 Task: Removing Pops and Clicks.
Action: Mouse moved to (8, 12)
Screenshot: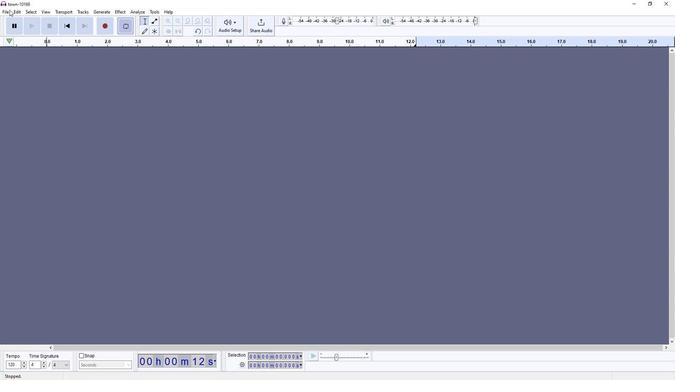 
Action: Mouse pressed left at (8, 12)
Screenshot: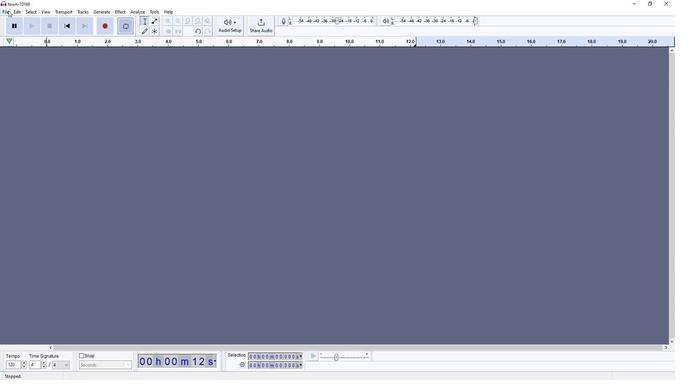 
Action: Mouse moved to (26, 31)
Screenshot: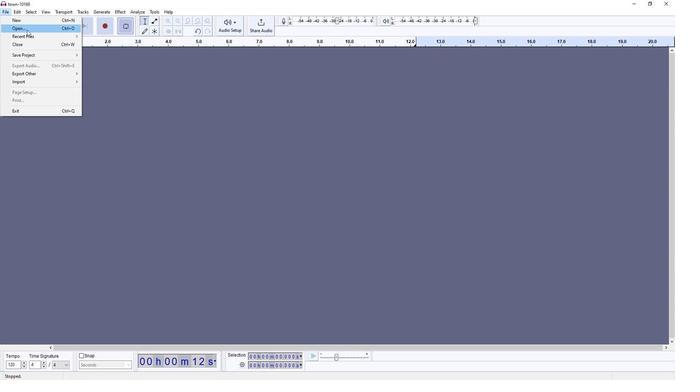 
Action: Mouse pressed left at (26, 31)
Screenshot: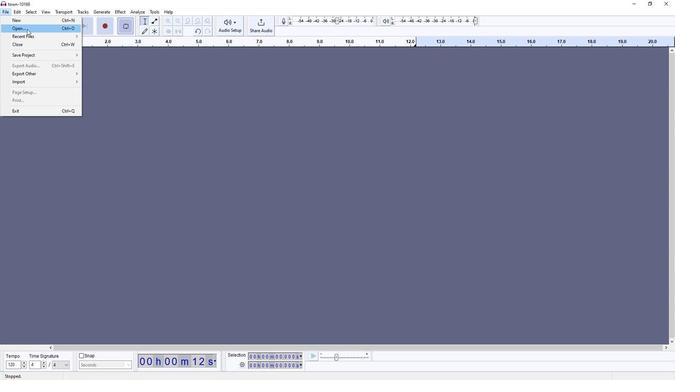 
Action: Mouse moved to (58, 68)
Screenshot: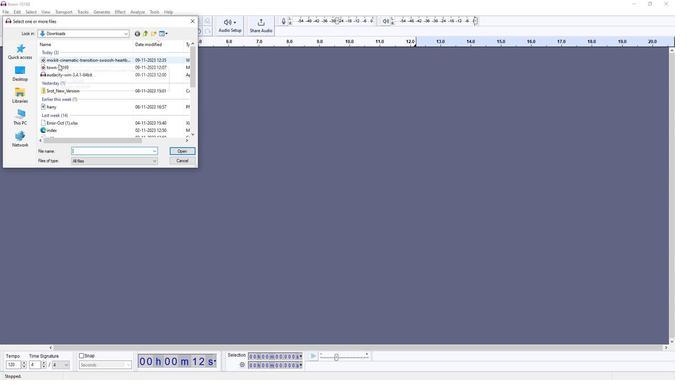 
Action: Mouse pressed left at (58, 68)
Screenshot: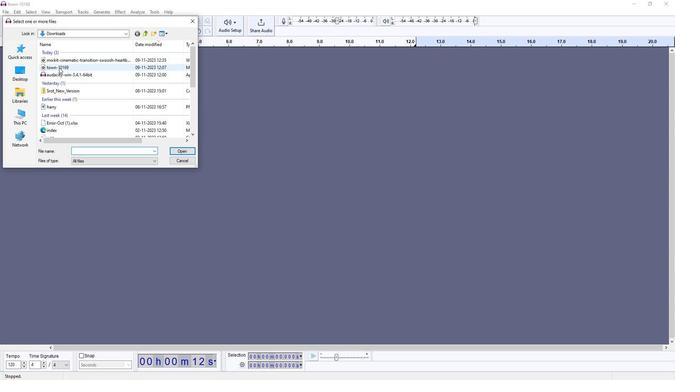 
Action: Mouse moved to (178, 149)
Screenshot: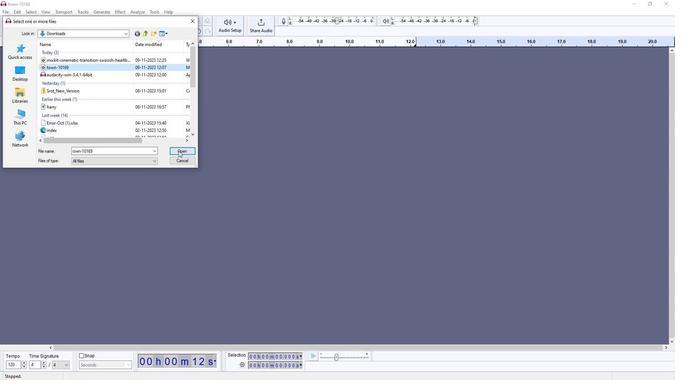 
Action: Mouse pressed left at (178, 149)
Screenshot: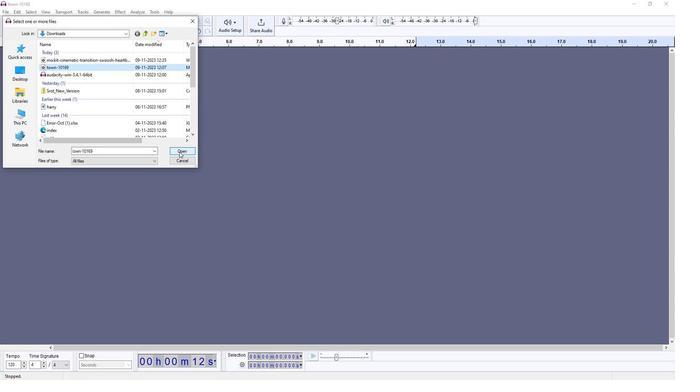 
Action: Mouse moved to (31, 27)
Screenshot: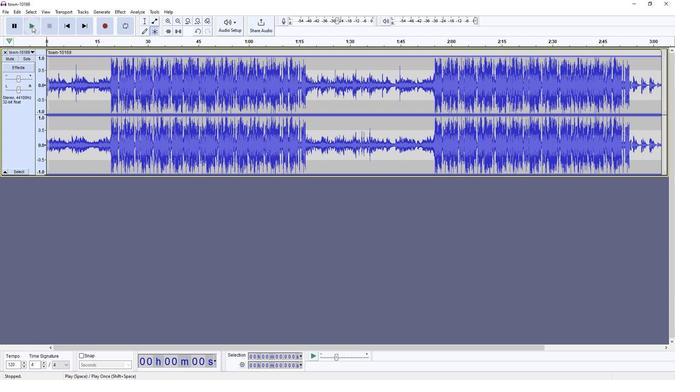 
Action: Mouse pressed left at (31, 27)
Screenshot: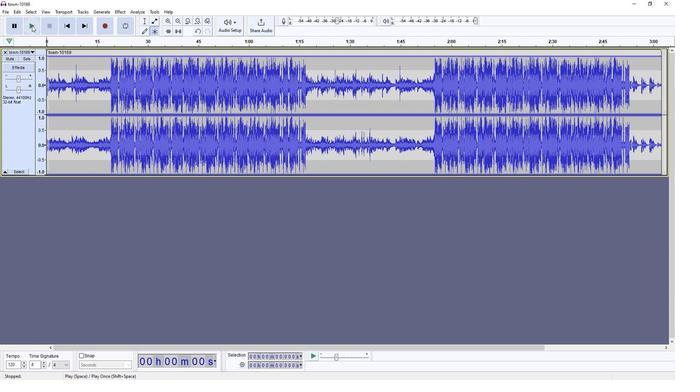 
Action: Mouse moved to (53, 41)
Screenshot: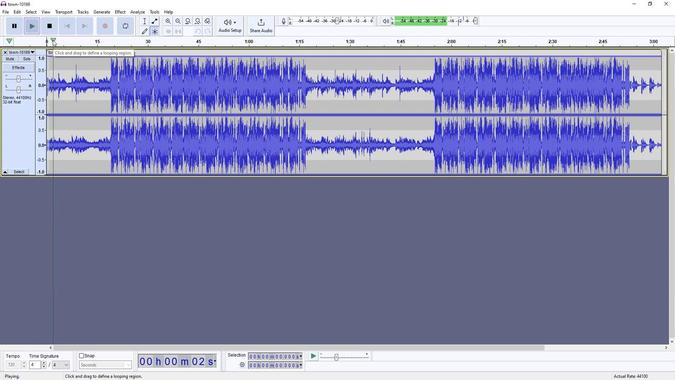 
Action: Mouse pressed left at (53, 41)
Screenshot: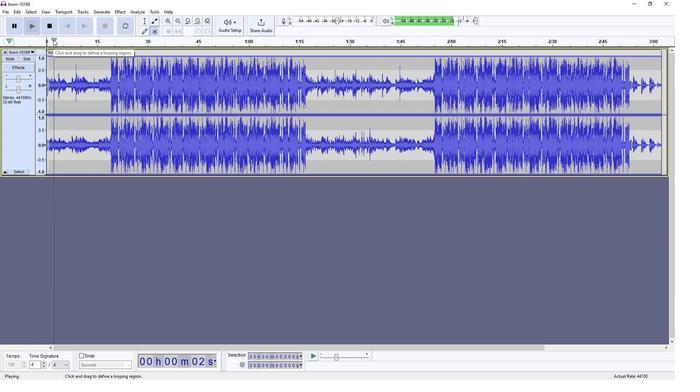 
Action: Mouse moved to (85, 83)
Screenshot: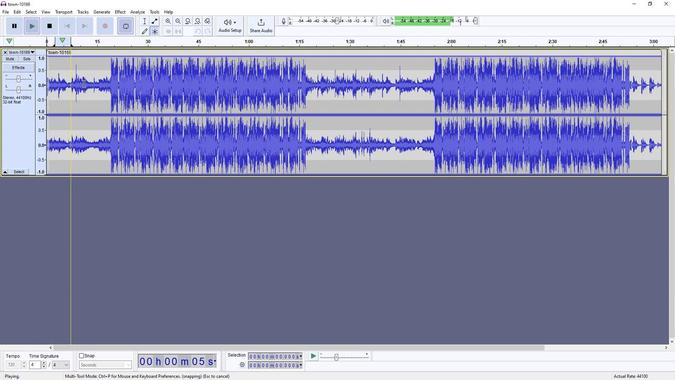 
Action: Mouse pressed left at (85, 83)
Screenshot: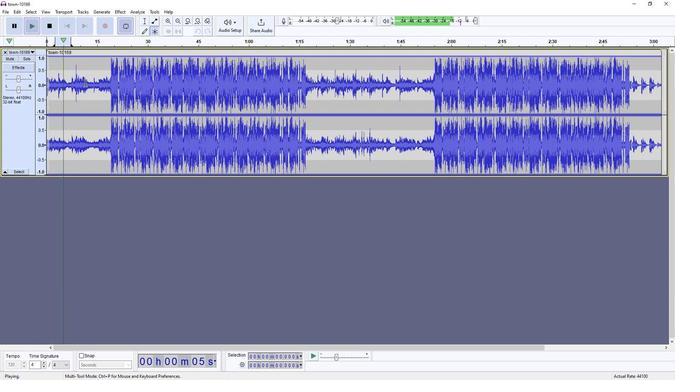 
Action: Mouse moved to (132, 91)
Screenshot: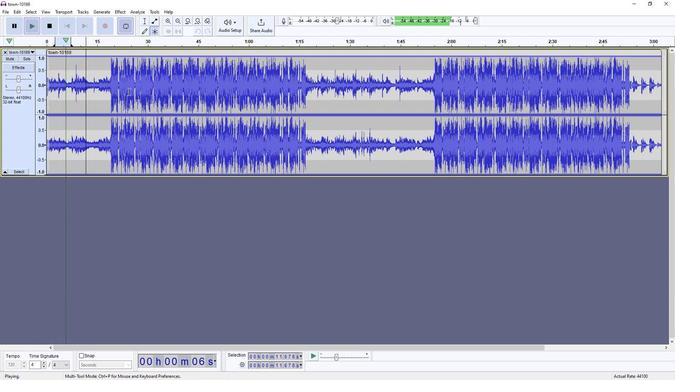 
Action: Mouse pressed left at (132, 91)
Screenshot: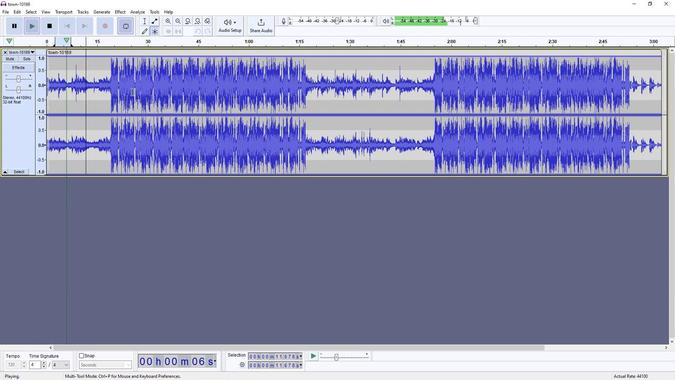 
Action: Mouse moved to (116, 97)
Screenshot: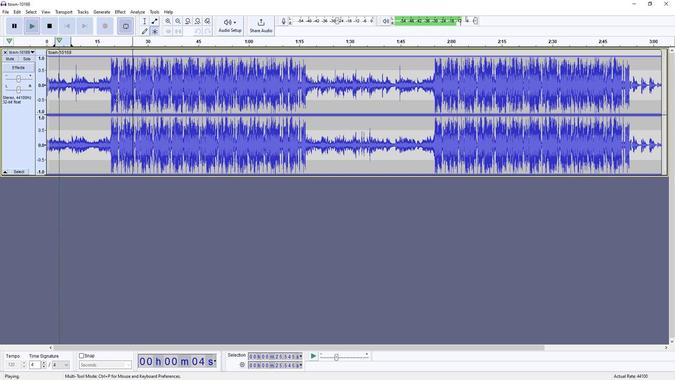 
Action: Mouse pressed left at (116, 97)
Screenshot: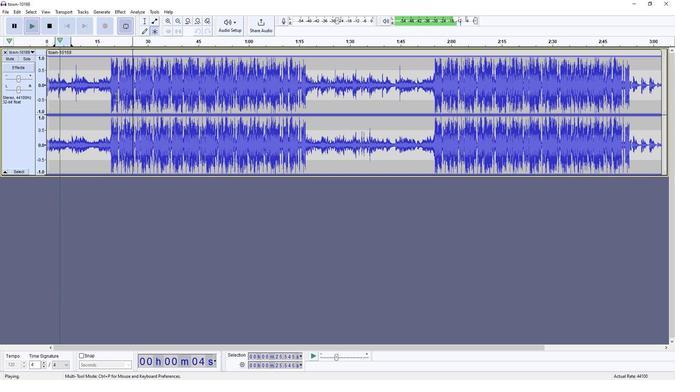 
Action: Mouse moved to (71, 46)
Screenshot: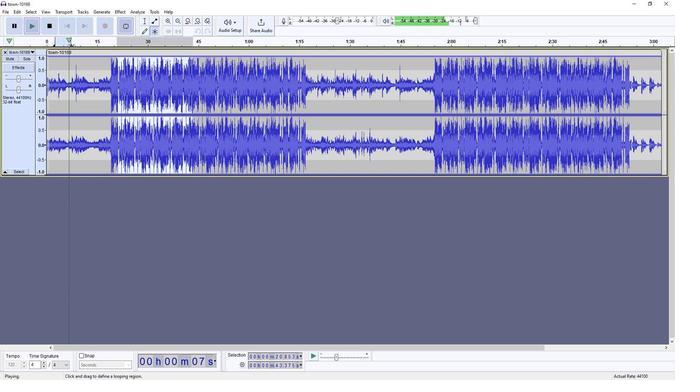 
Action: Mouse pressed left at (71, 46)
Screenshot: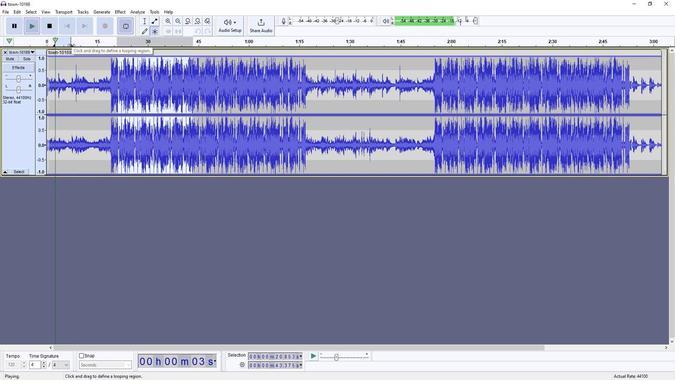 
Action: Mouse moved to (45, 26)
Screenshot: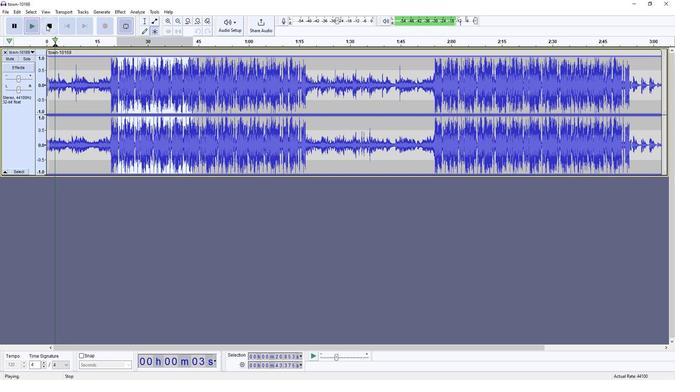 
Action: Mouse pressed left at (45, 26)
Screenshot: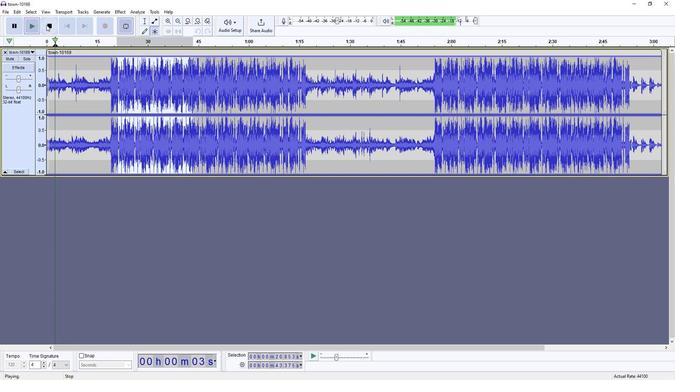 
Action: Mouse moved to (55, 44)
Screenshot: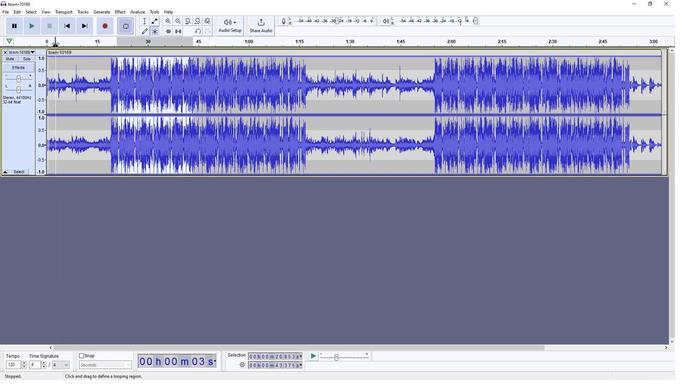
Action: Mouse pressed left at (55, 44)
Screenshot: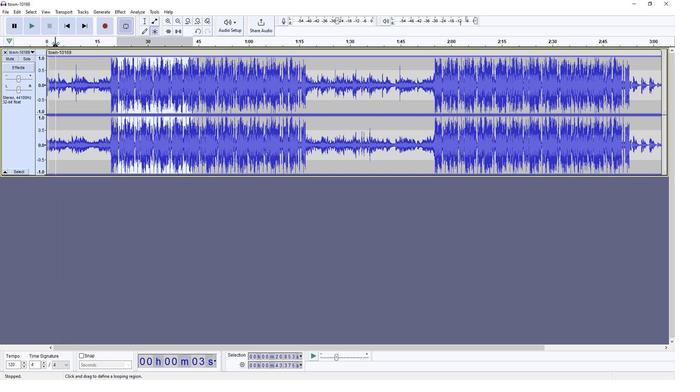 
Action: Mouse moved to (146, 95)
Screenshot: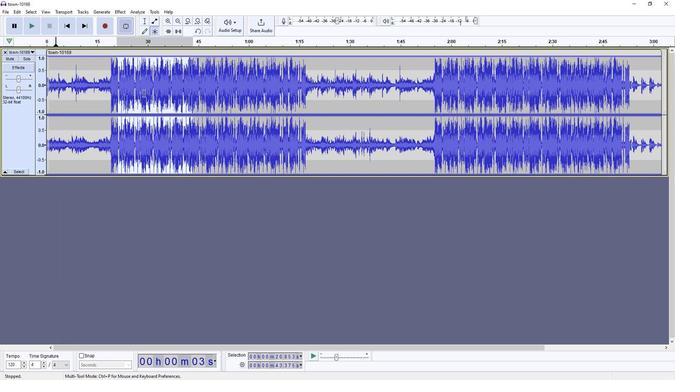
Action: Mouse pressed left at (146, 95)
Screenshot: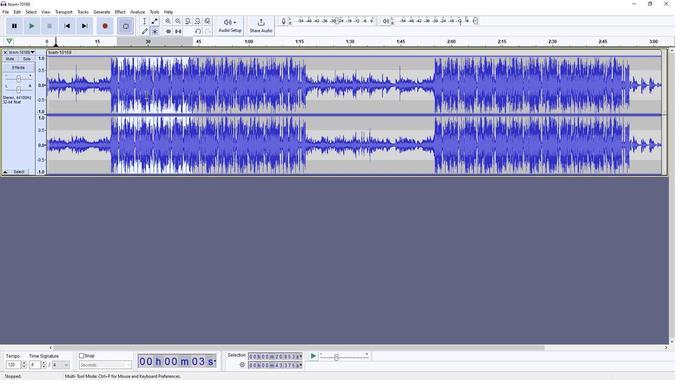 
Action: Mouse moved to (32, 24)
Screenshot: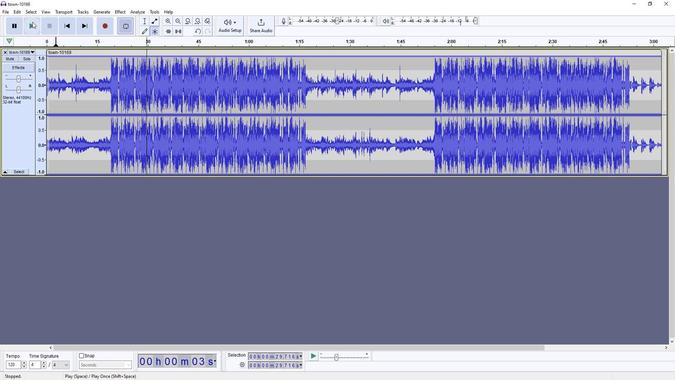 
Action: Mouse pressed left at (32, 24)
Screenshot: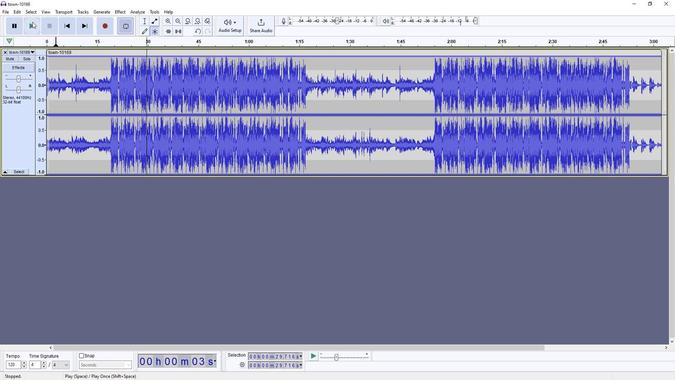 
Action: Mouse moved to (328, 88)
Screenshot: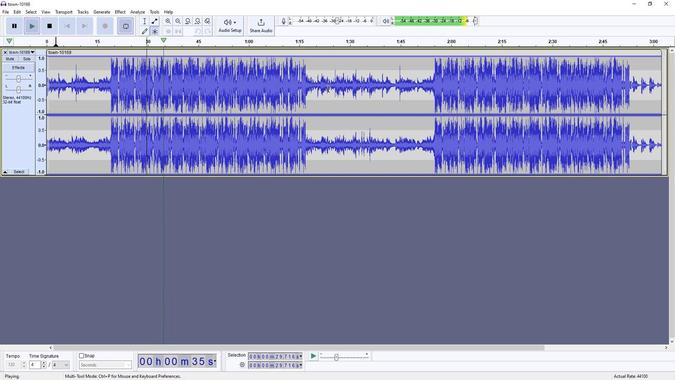 
Action: Mouse pressed left at (328, 88)
Screenshot: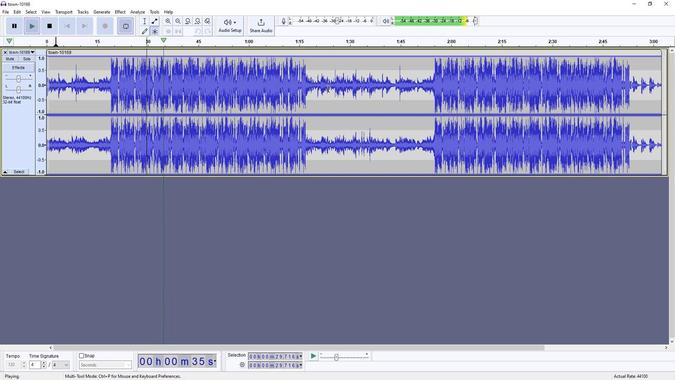 
Action: Mouse moved to (50, 25)
Screenshot: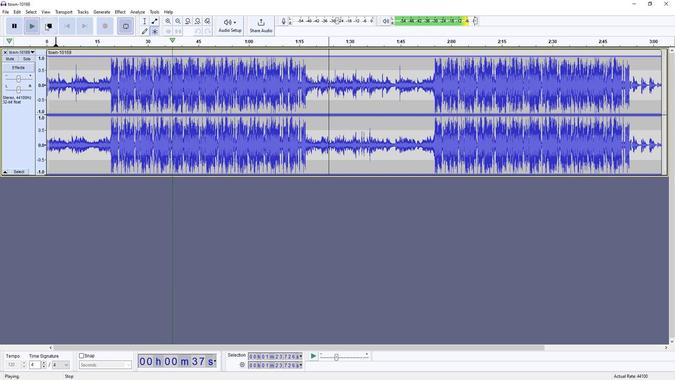 
Action: Mouse pressed left at (50, 25)
Screenshot: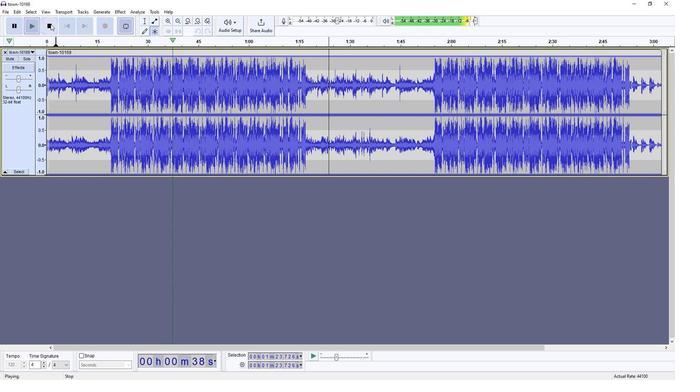 
Action: Mouse moved to (339, 92)
Screenshot: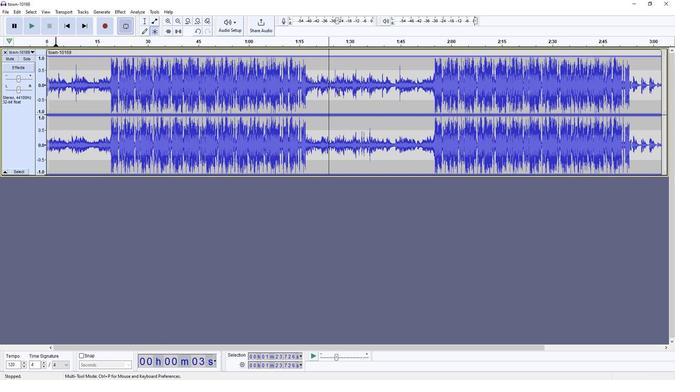 
Action: Mouse pressed left at (339, 92)
Screenshot: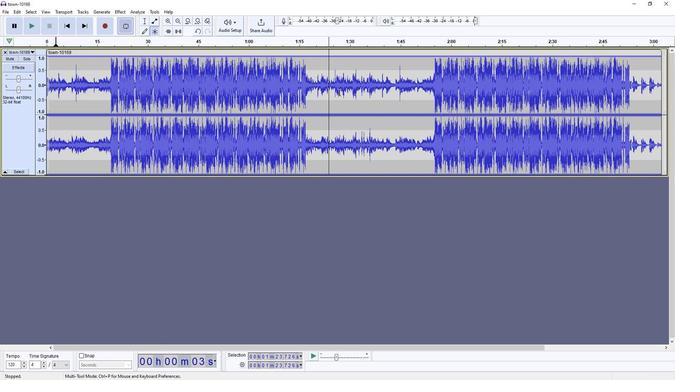 
Action: Mouse moved to (35, 30)
Screenshot: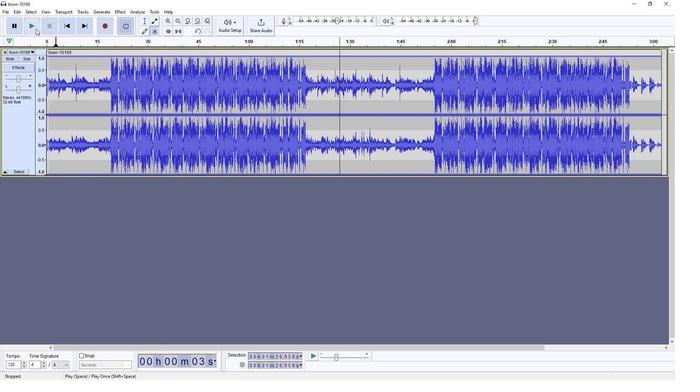 
Action: Mouse pressed left at (35, 30)
Screenshot: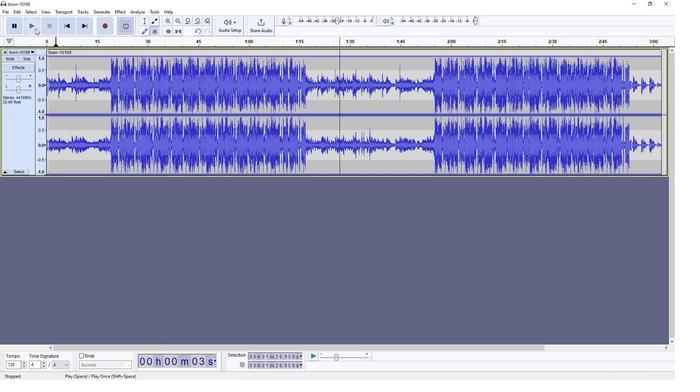 
Action: Mouse moved to (46, 27)
Screenshot: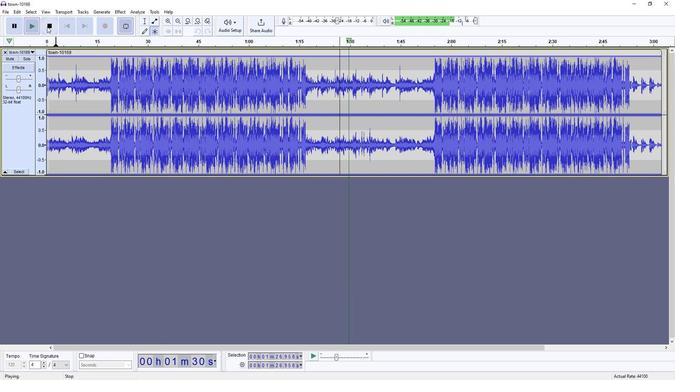 
Action: Mouse pressed left at (46, 27)
Screenshot: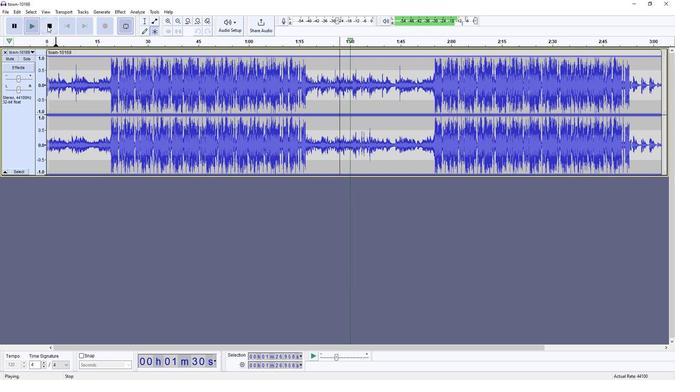 
Action: Mouse moved to (33, 13)
Screenshot: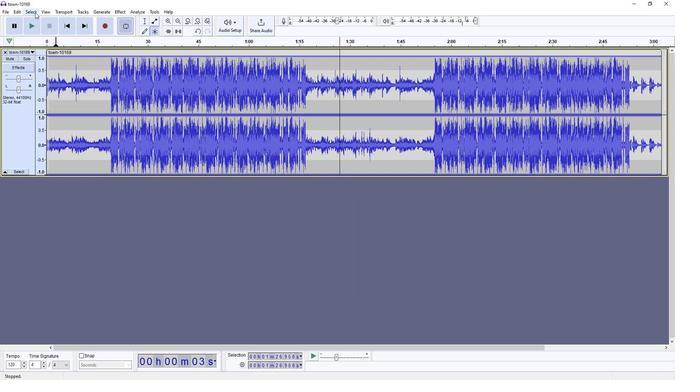 
Action: Mouse pressed left at (33, 13)
Screenshot: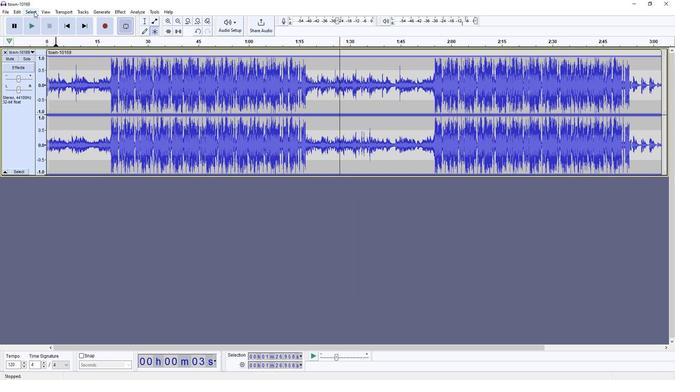 
Action: Mouse moved to (36, 21)
Screenshot: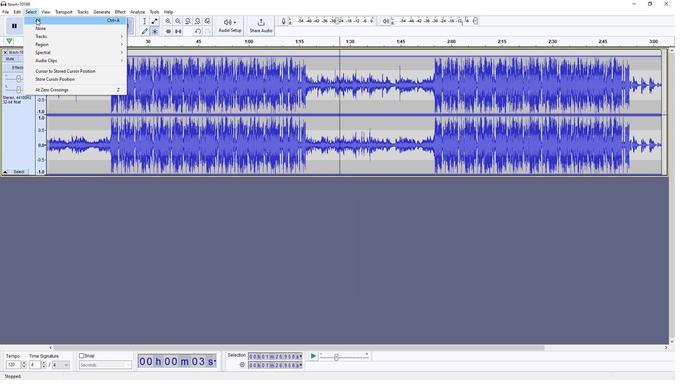 
Action: Mouse pressed left at (36, 21)
Screenshot: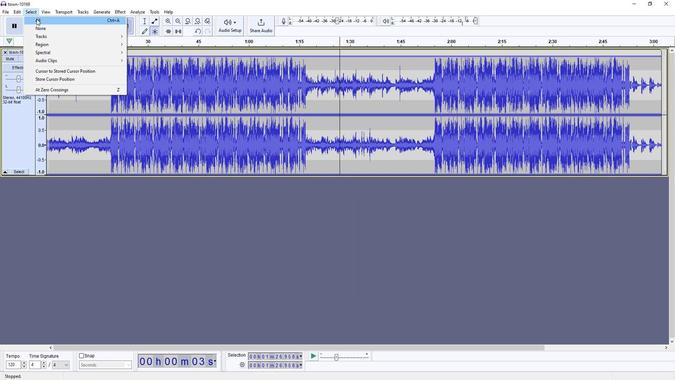 
Action: Mouse moved to (123, 13)
Screenshot: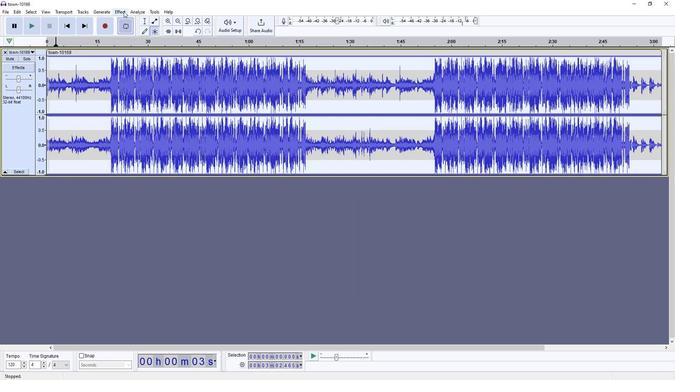 
Action: Mouse pressed left at (123, 13)
Screenshot: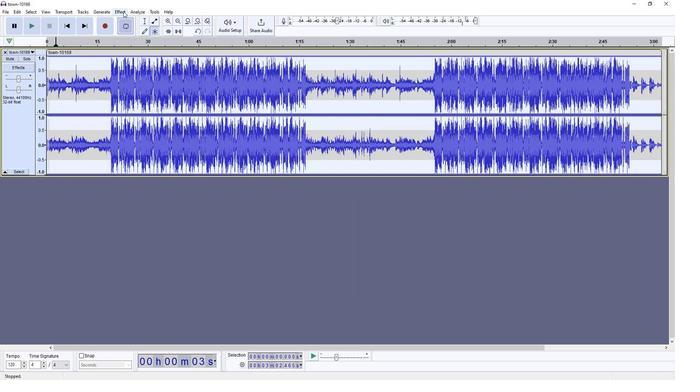 
Action: Mouse moved to (221, 85)
Screenshot: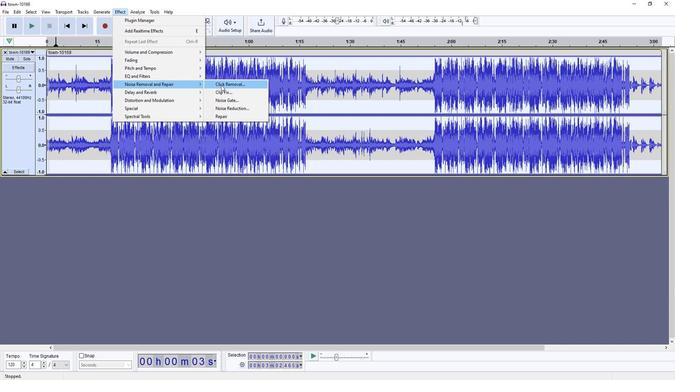 
Action: Mouse pressed left at (221, 85)
Screenshot: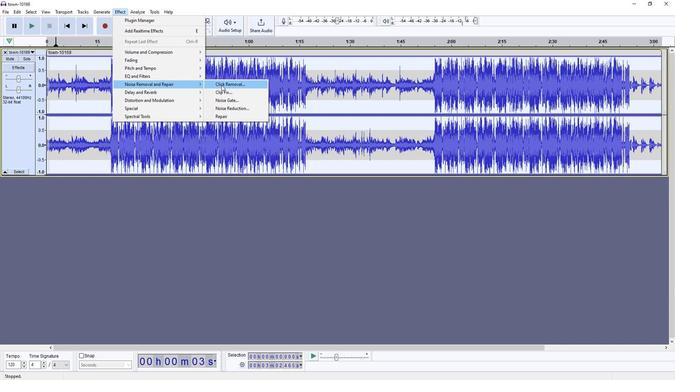 
Action: Mouse moved to (350, 189)
Screenshot: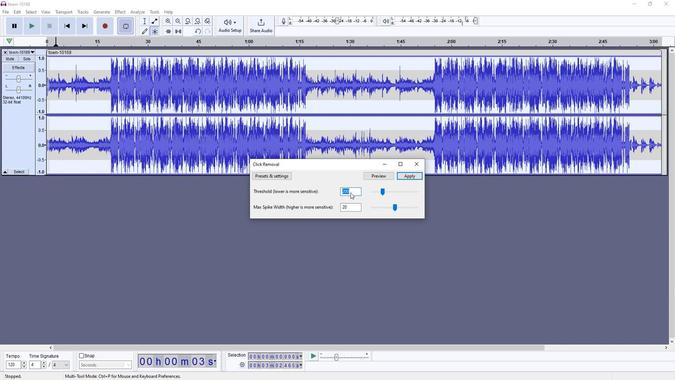 
Action: Mouse pressed left at (350, 189)
Screenshot: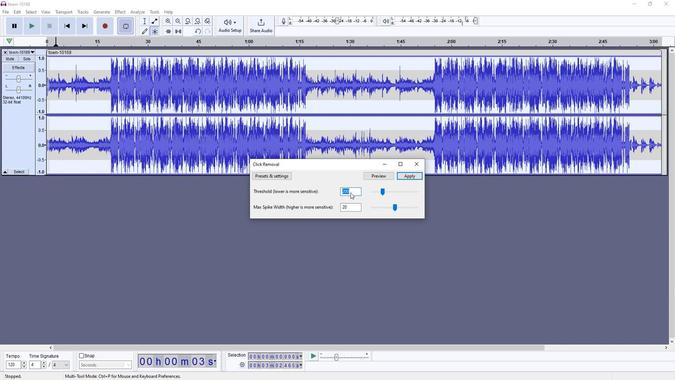 
Action: Key pressed <Key.backspace><Key.backspace>10
Screenshot: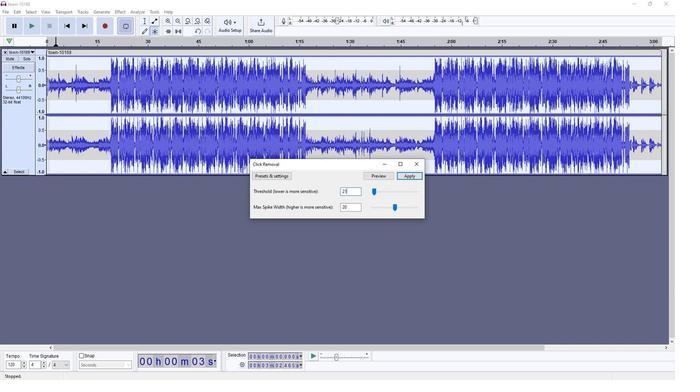 
Action: Mouse moved to (380, 174)
Screenshot: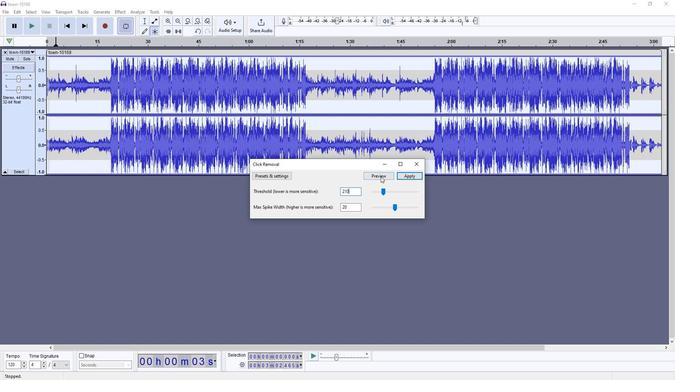 
Action: Mouse pressed left at (380, 174)
Screenshot: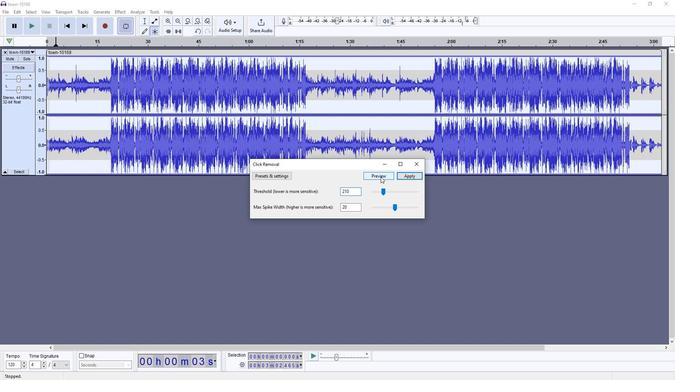 
Action: Mouse moved to (410, 174)
Screenshot: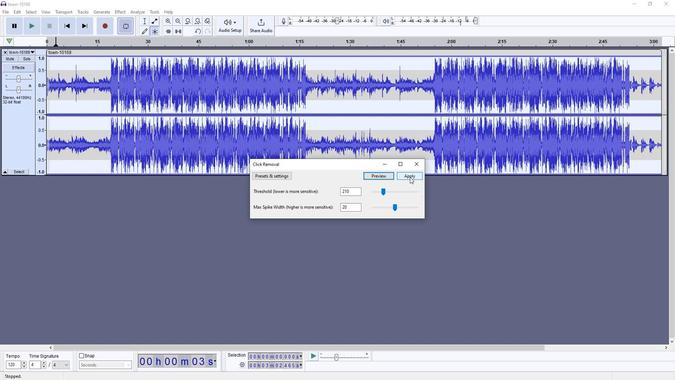 
Action: Mouse pressed left at (410, 174)
Screenshot: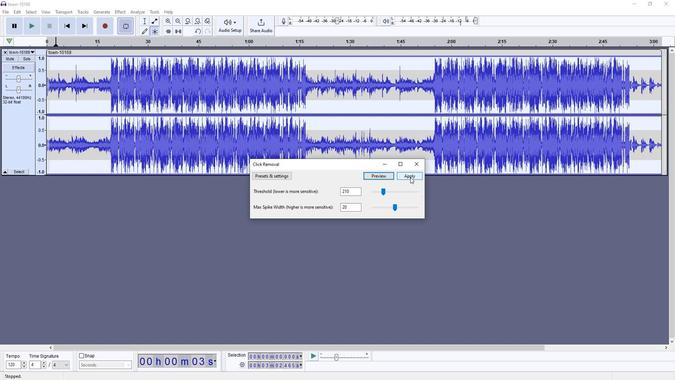 
Action: Mouse moved to (7, 12)
Screenshot: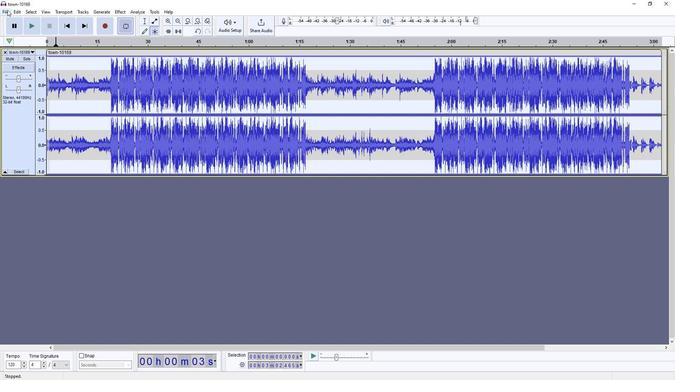 
Action: Mouse pressed left at (7, 12)
Screenshot: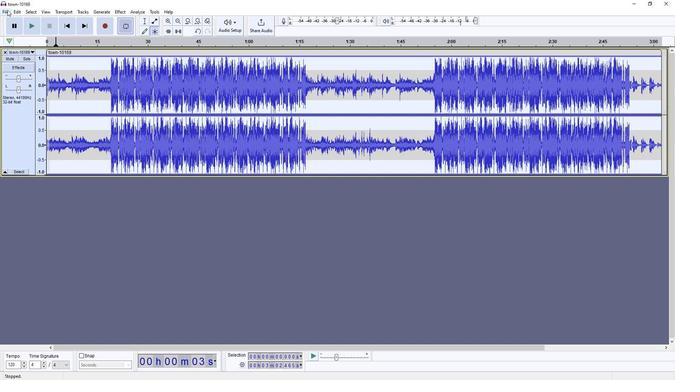 
Action: Mouse moved to (20, 64)
Screenshot: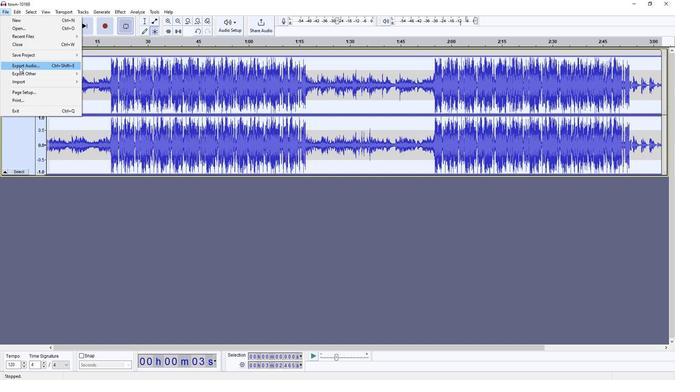 
Action: Mouse pressed left at (20, 64)
Screenshot: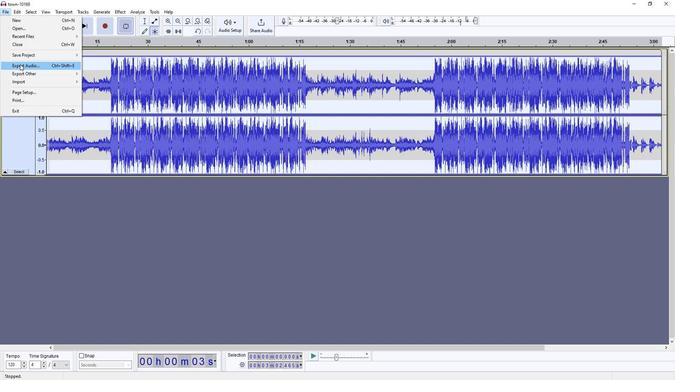 
Action: Mouse moved to (75, 52)
Screenshot: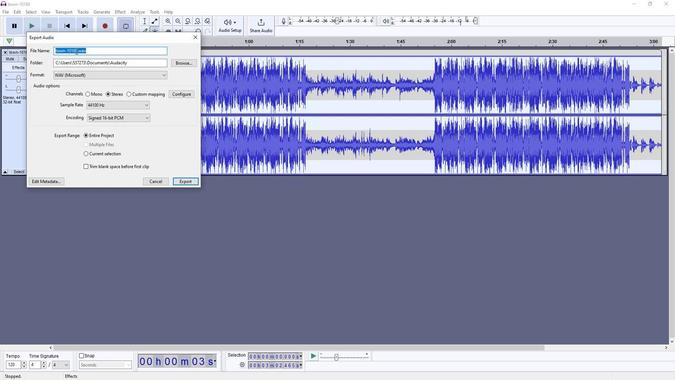 
Action: Mouse pressed left at (75, 52)
Screenshot: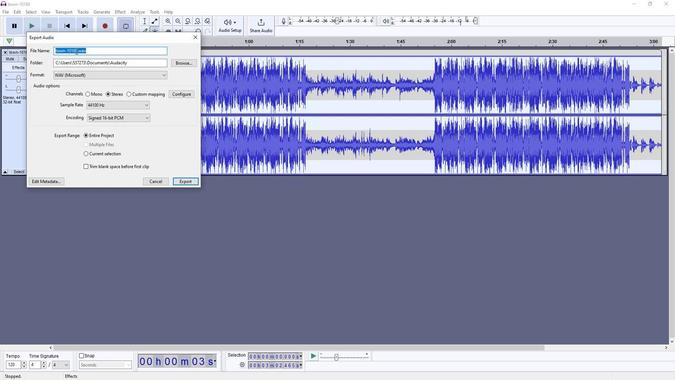 
Action: Mouse moved to (76, 52)
Screenshot: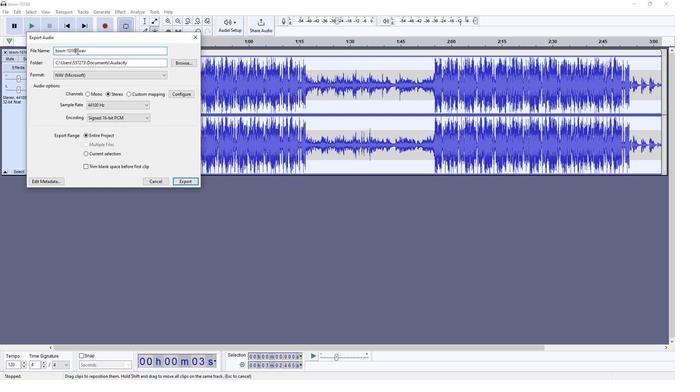 
Action: Mouse pressed left at (76, 52)
Screenshot: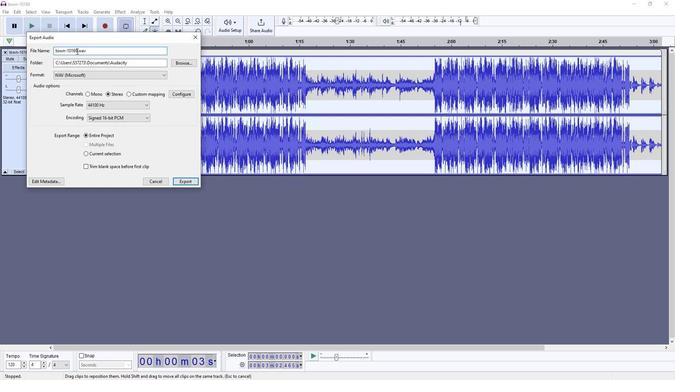 
Action: Mouse pressed left at (76, 52)
Screenshot: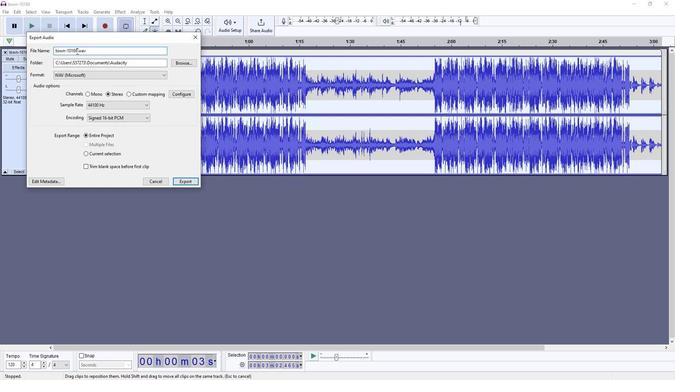 
Action: Mouse pressed left at (76, 52)
Screenshot: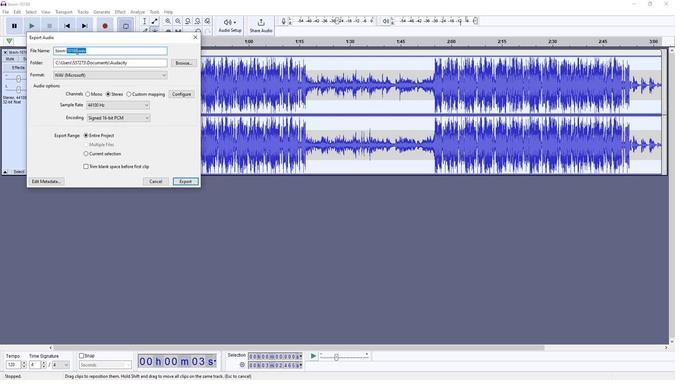 
Action: Mouse pressed left at (76, 52)
Screenshot: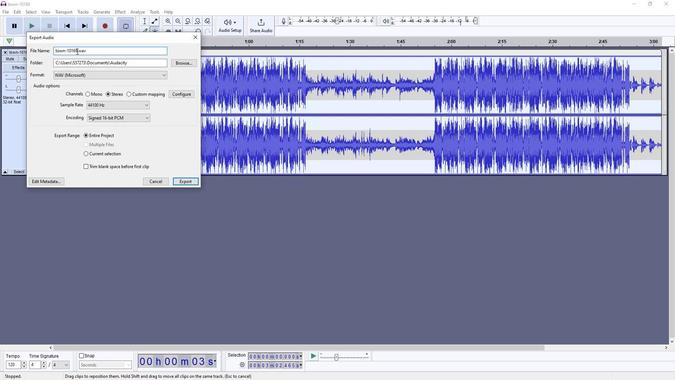 
Action: Mouse moved to (72, 52)
Screenshot: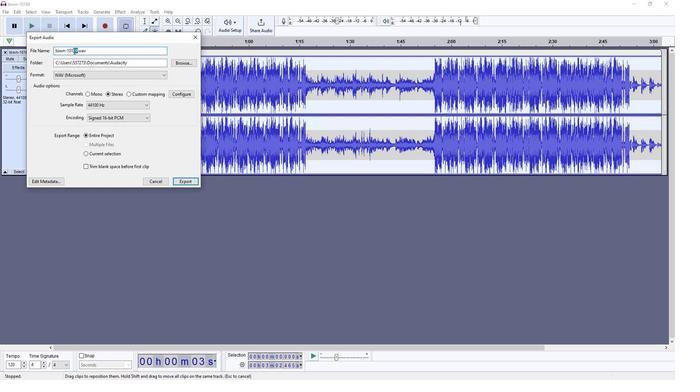 
Action: Key pressed 71
Screenshot: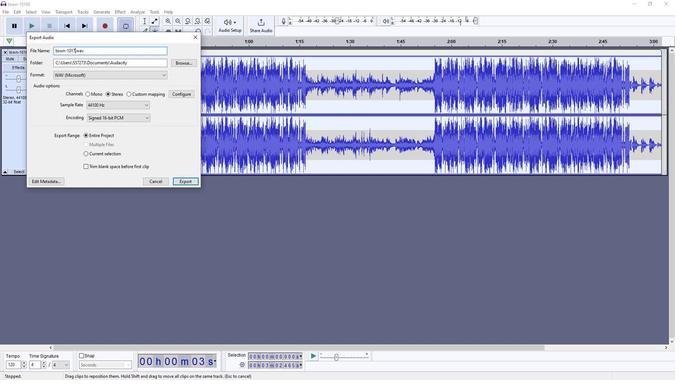 
Action: Mouse moved to (187, 177)
Screenshot: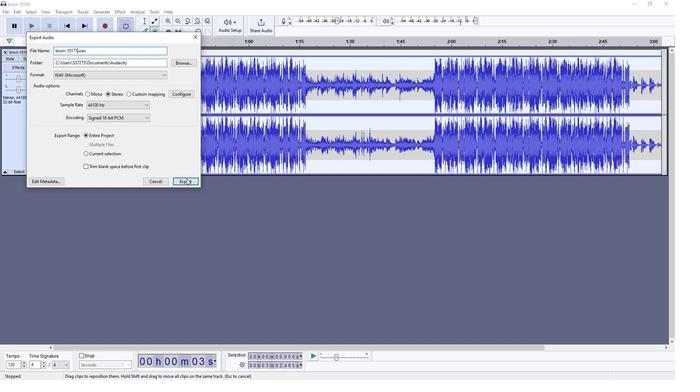 
Action: Mouse pressed left at (187, 177)
Screenshot: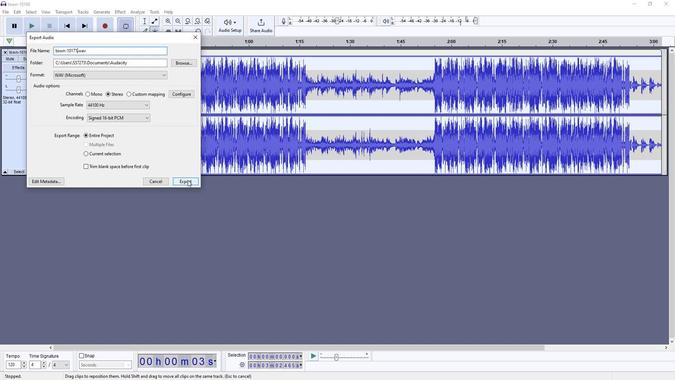 
Action: Mouse moved to (168, 93)
Screenshot: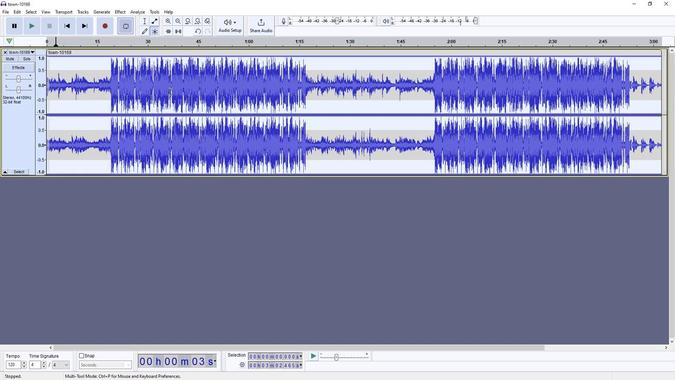 
